 Task: Filter the marketplace by the "Code quality" category.
Action: Mouse pressed left at (123, 92)
Screenshot: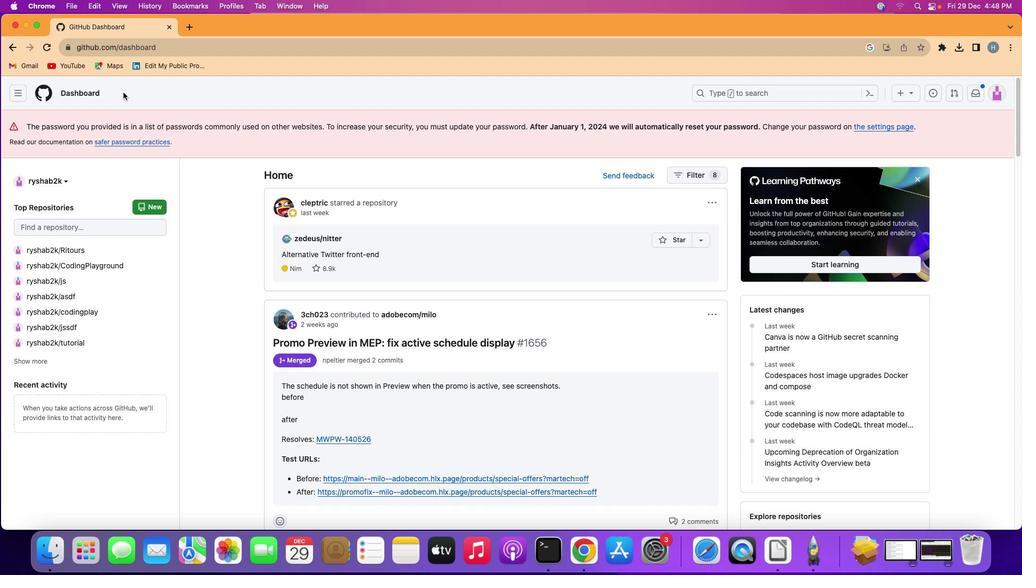 
Action: Mouse moved to (21, 94)
Screenshot: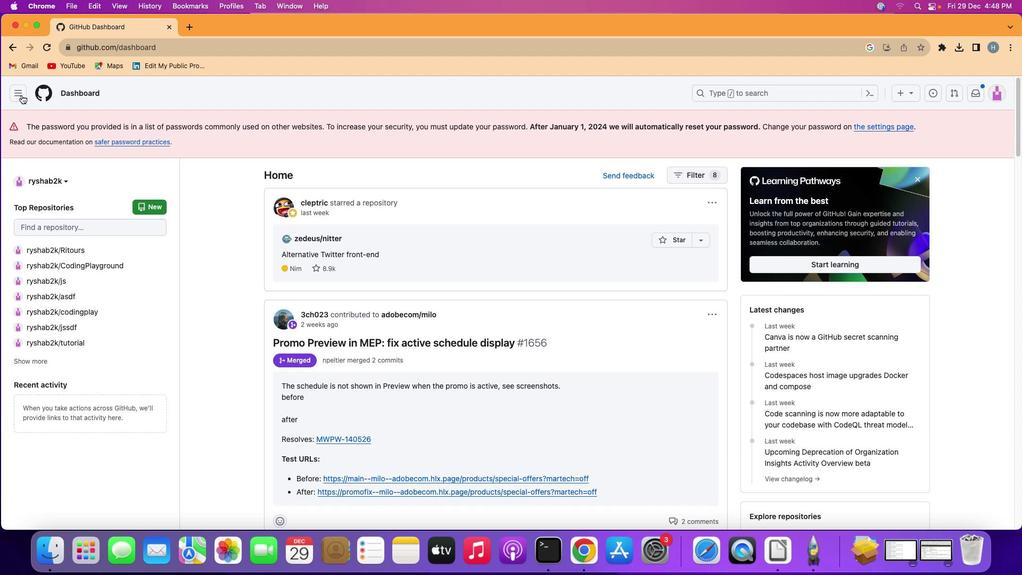 
Action: Mouse pressed left at (21, 94)
Screenshot: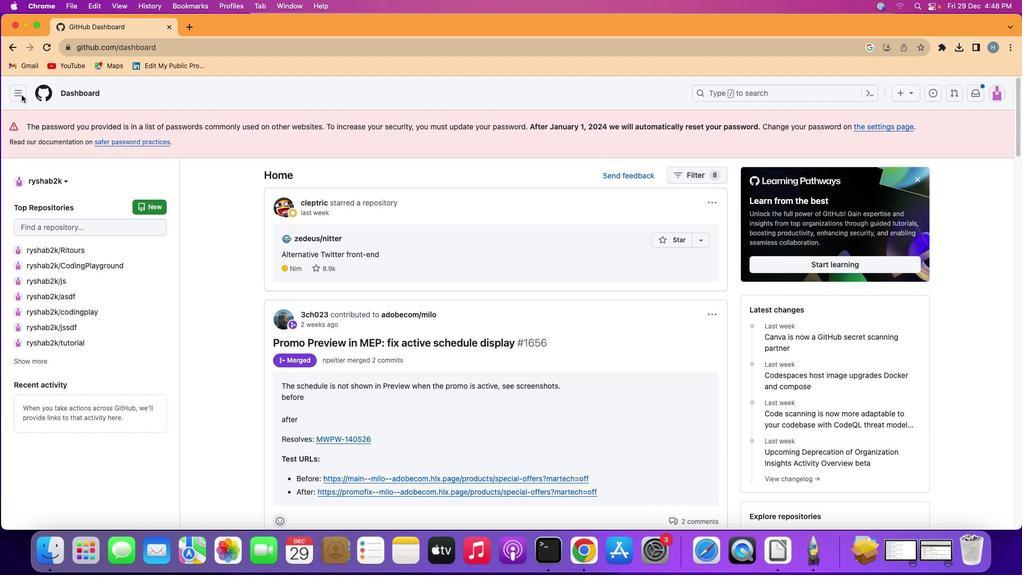 
Action: Mouse moved to (98, 241)
Screenshot: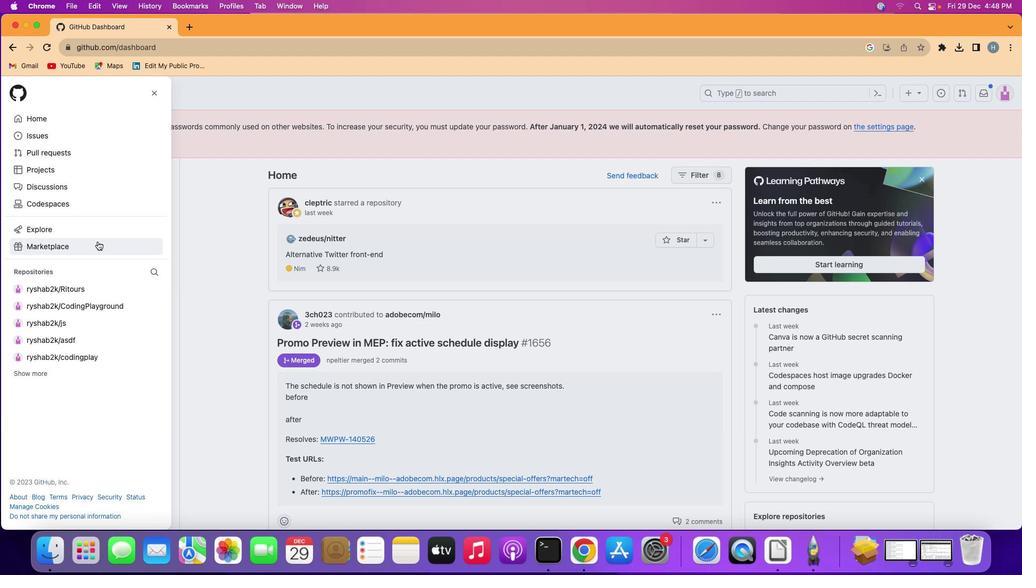 
Action: Mouse pressed left at (98, 241)
Screenshot: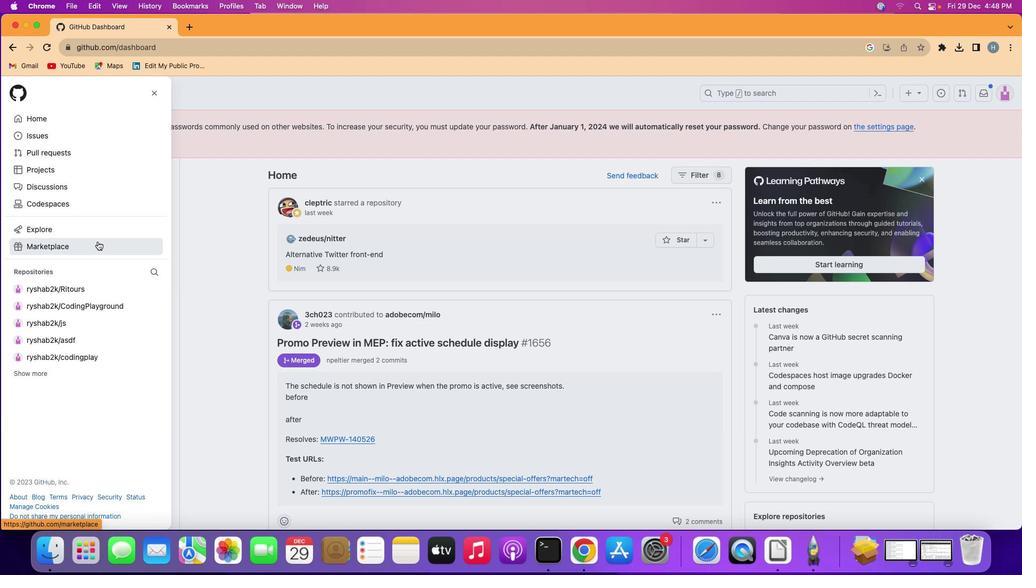 
Action: Mouse moved to (275, 482)
Screenshot: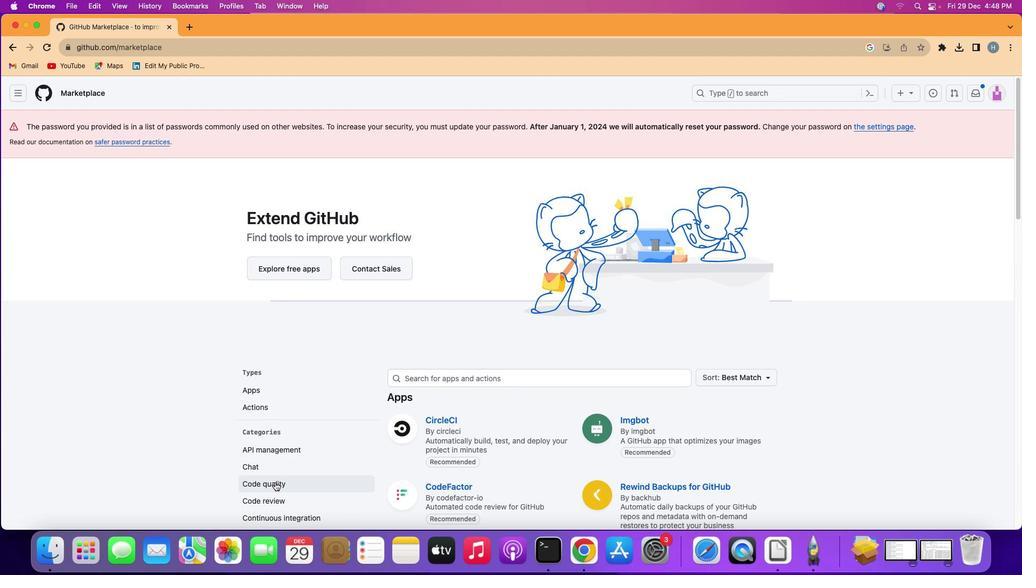 
Action: Mouse pressed left at (275, 482)
Screenshot: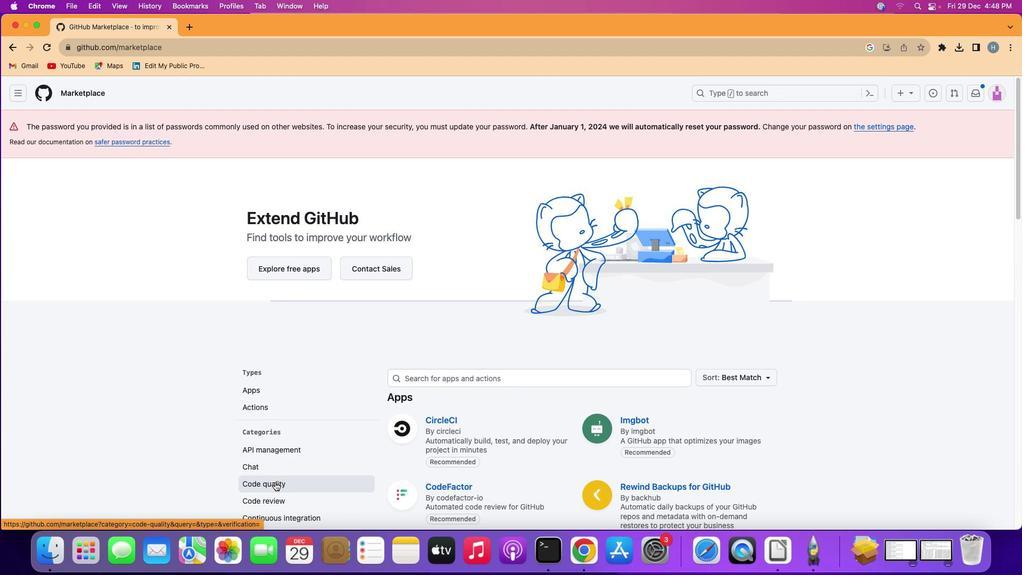 
Action: Mouse moved to (539, 484)
Screenshot: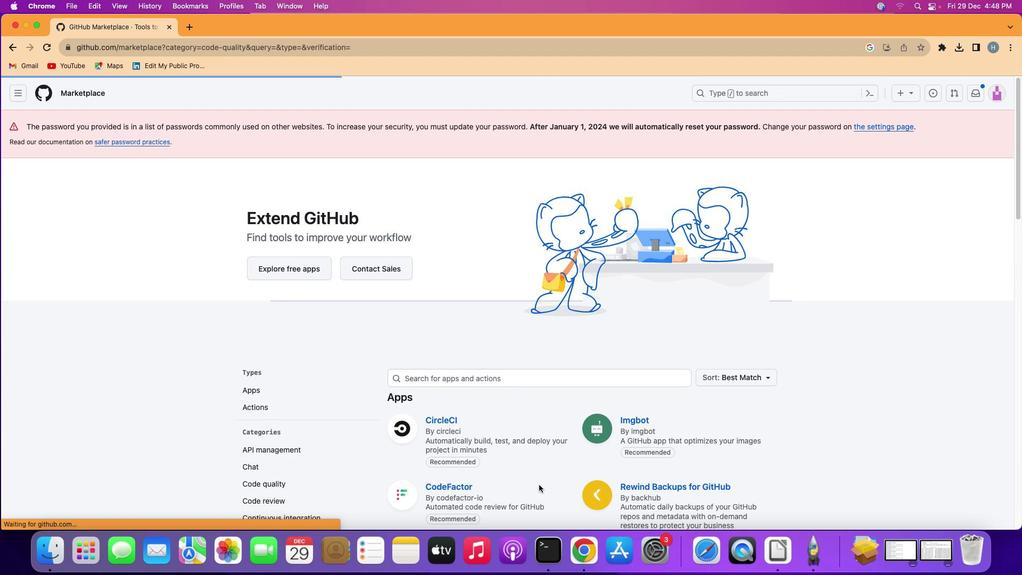 
